 Task: Create a rule when custom fields assignee is set to priority by anyone except me.
Action: Mouse moved to (1030, 266)
Screenshot: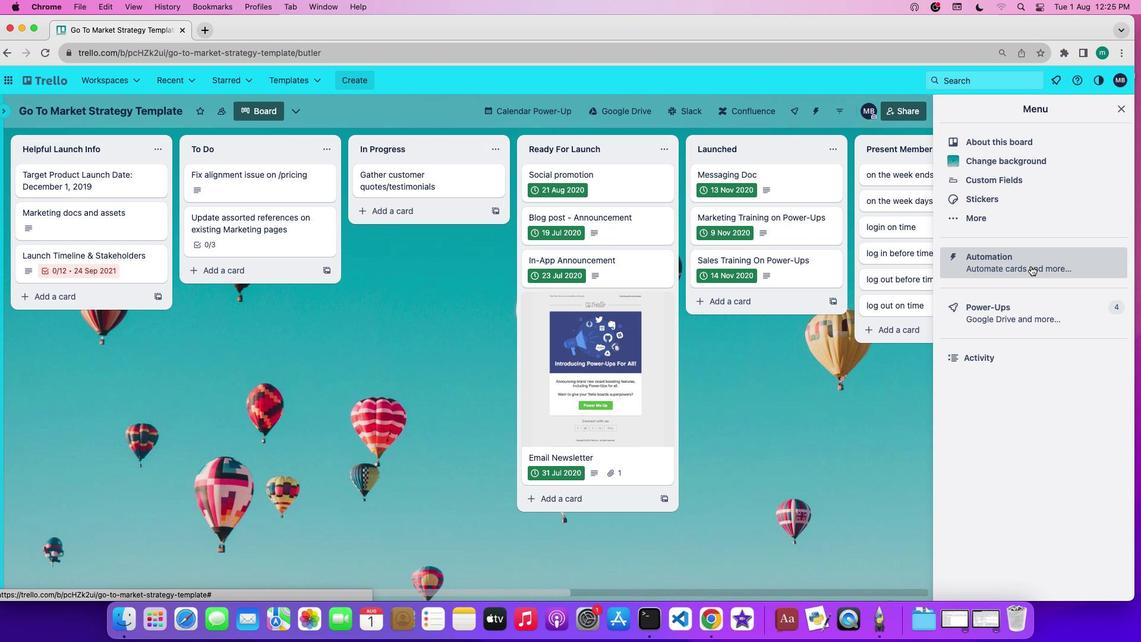 
Action: Mouse pressed left at (1030, 266)
Screenshot: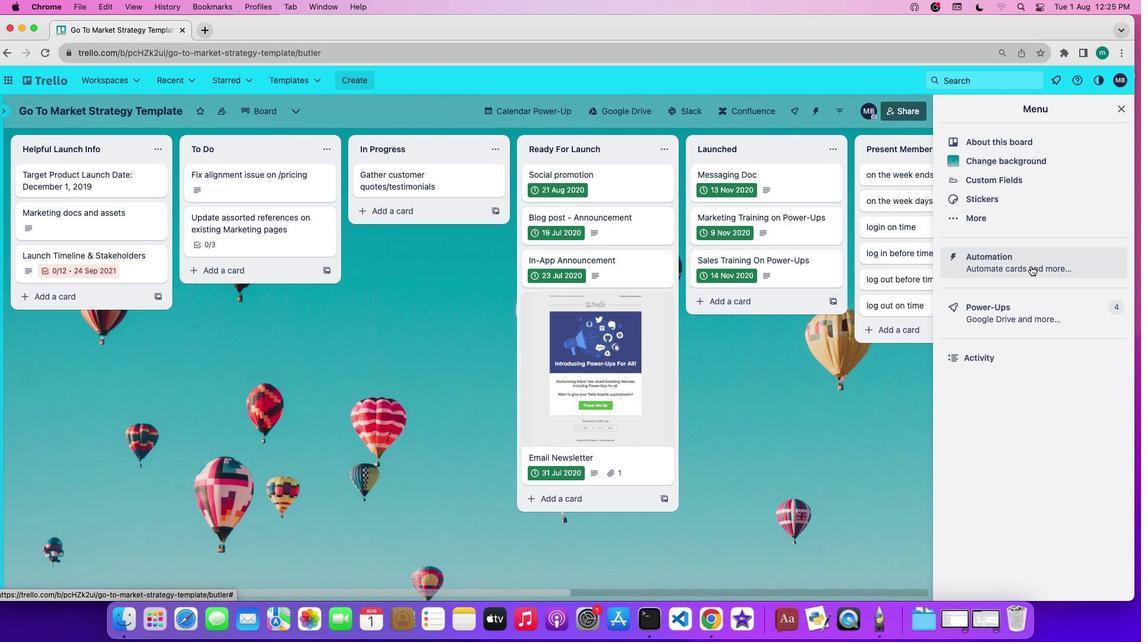 
Action: Mouse moved to (55, 205)
Screenshot: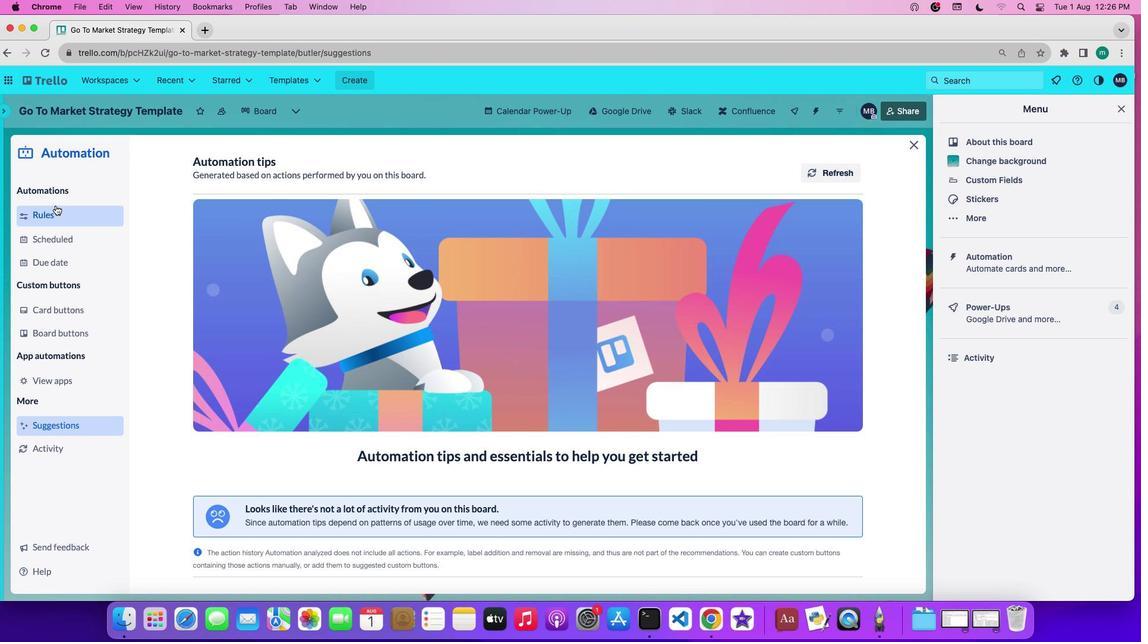 
Action: Mouse pressed left at (55, 205)
Screenshot: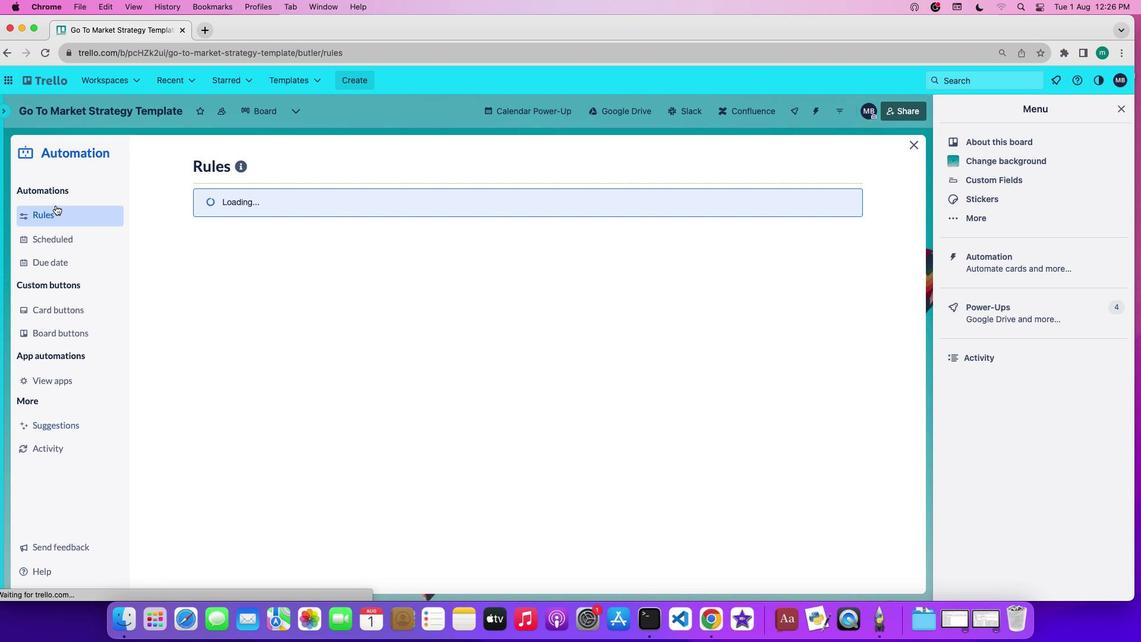 
Action: Mouse moved to (240, 420)
Screenshot: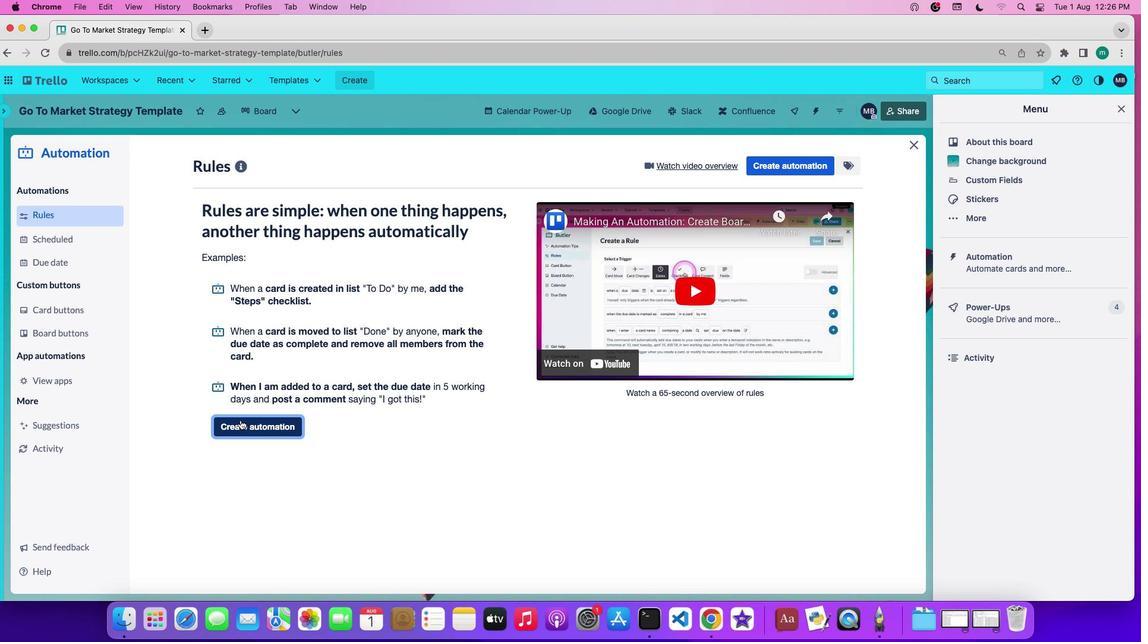 
Action: Mouse pressed left at (240, 420)
Screenshot: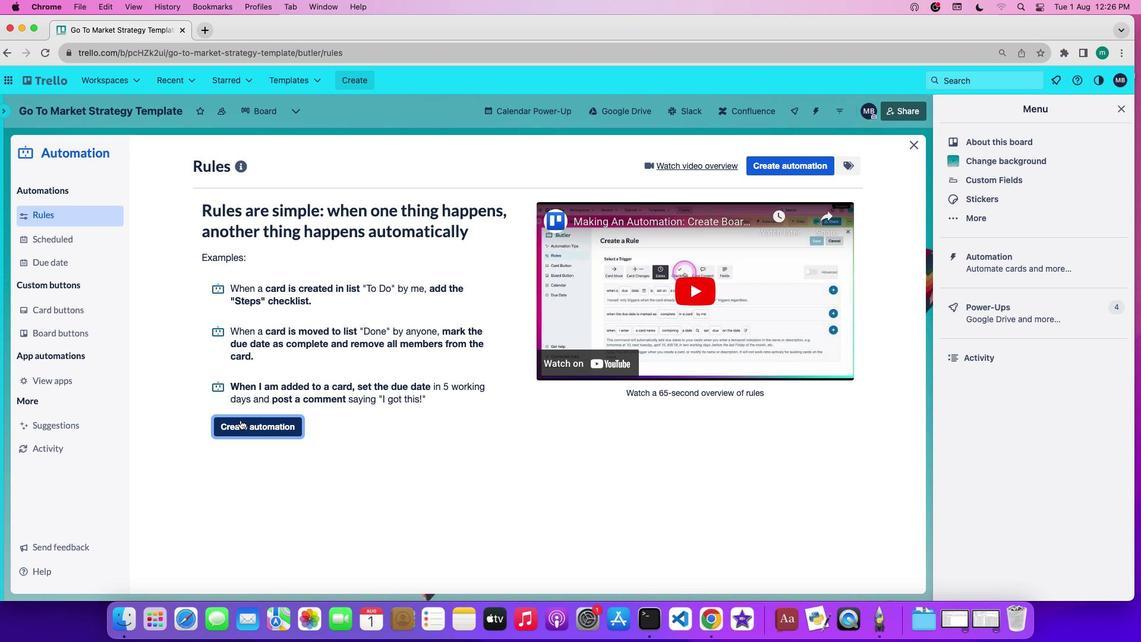 
Action: Mouse moved to (494, 275)
Screenshot: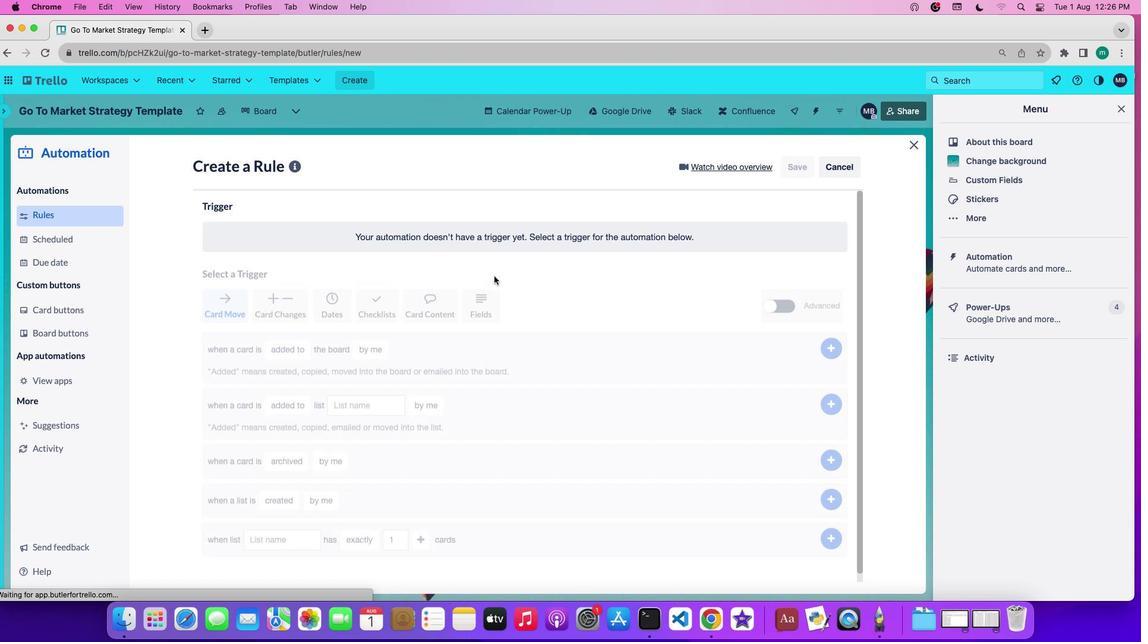 
Action: Mouse pressed left at (494, 275)
Screenshot: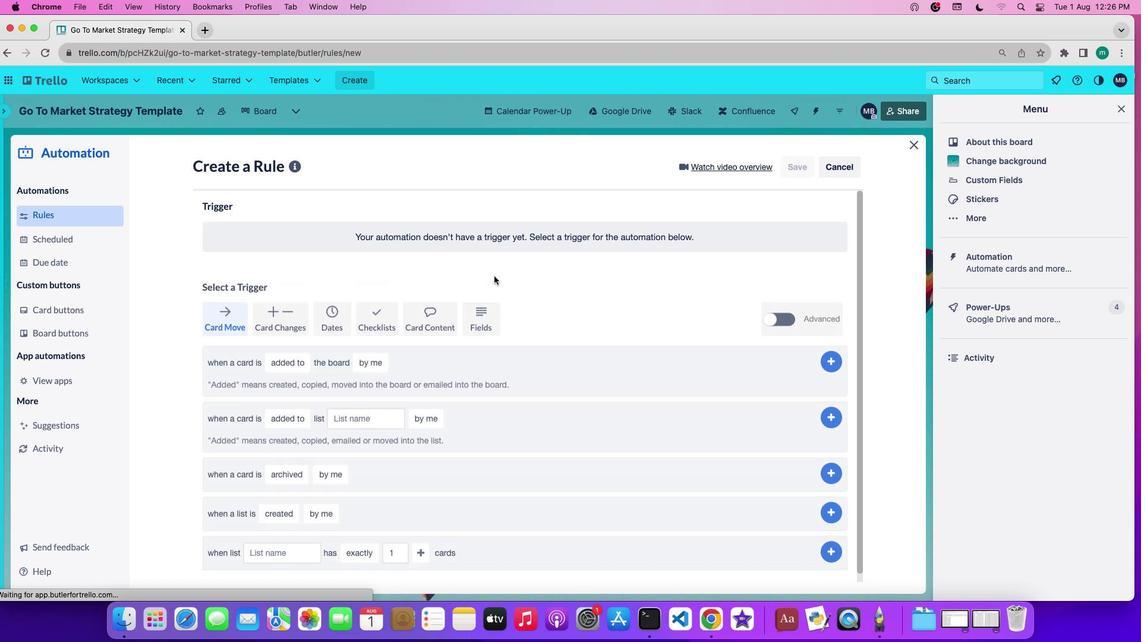 
Action: Mouse moved to (475, 324)
Screenshot: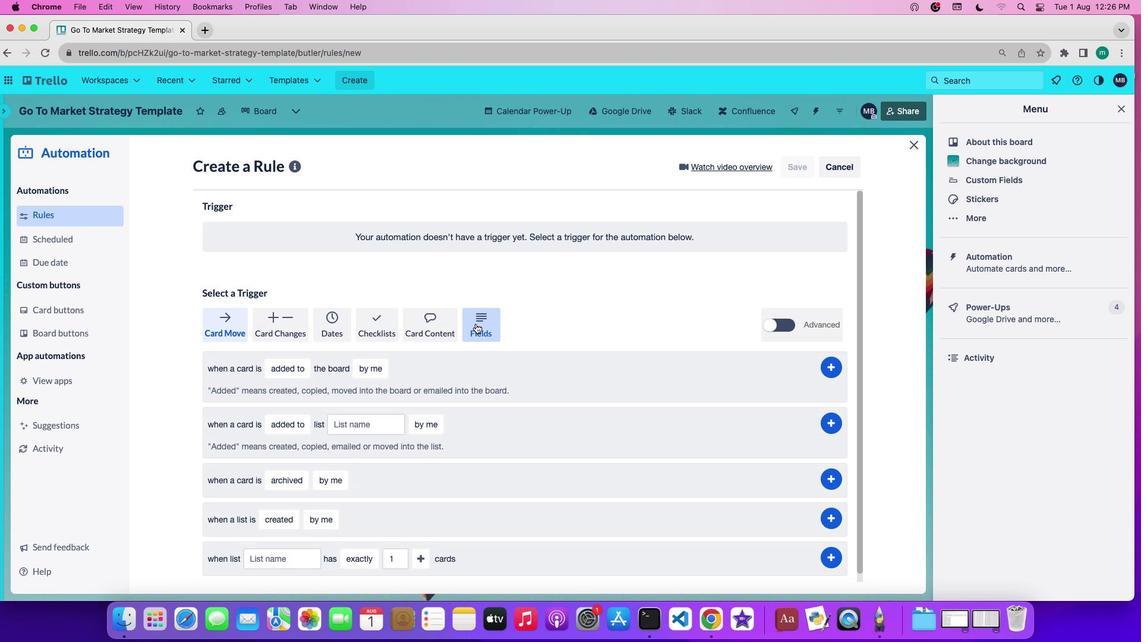 
Action: Mouse pressed left at (475, 324)
Screenshot: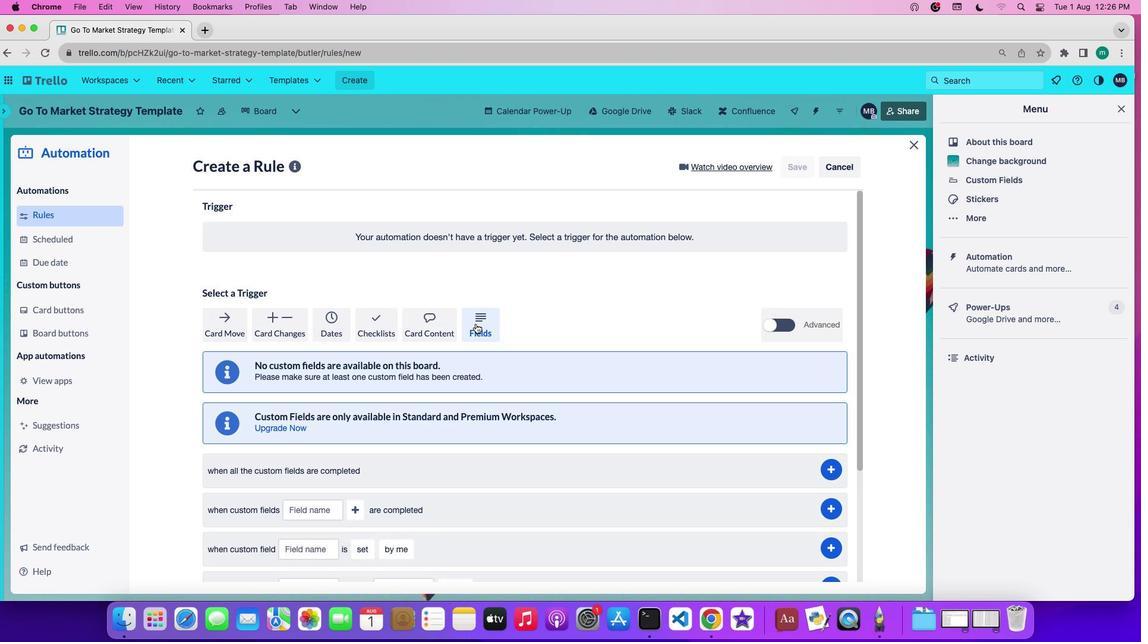 
Action: Mouse moved to (437, 405)
Screenshot: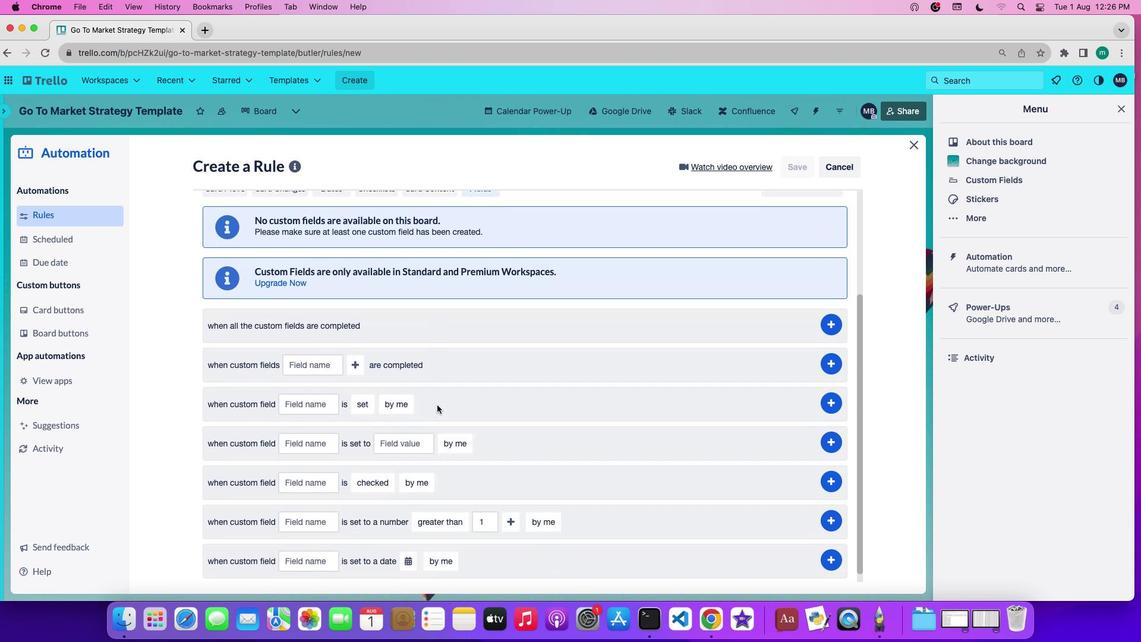 
Action: Mouse scrolled (437, 405) with delta (0, 0)
Screenshot: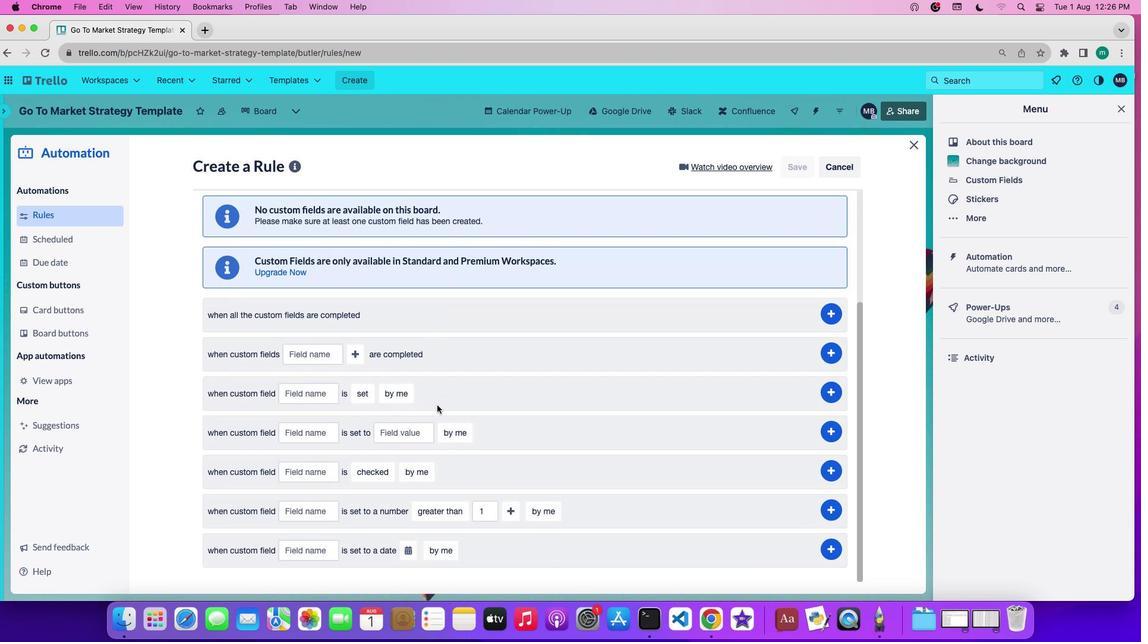 
Action: Mouse scrolled (437, 405) with delta (0, 0)
Screenshot: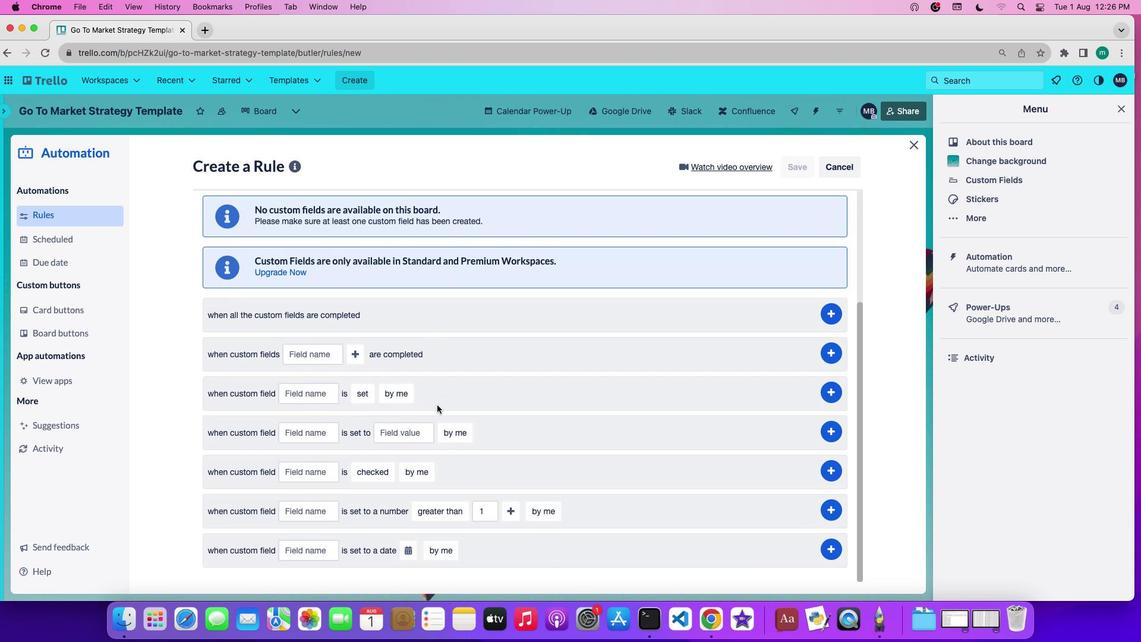 
Action: Mouse scrolled (437, 405) with delta (0, -1)
Screenshot: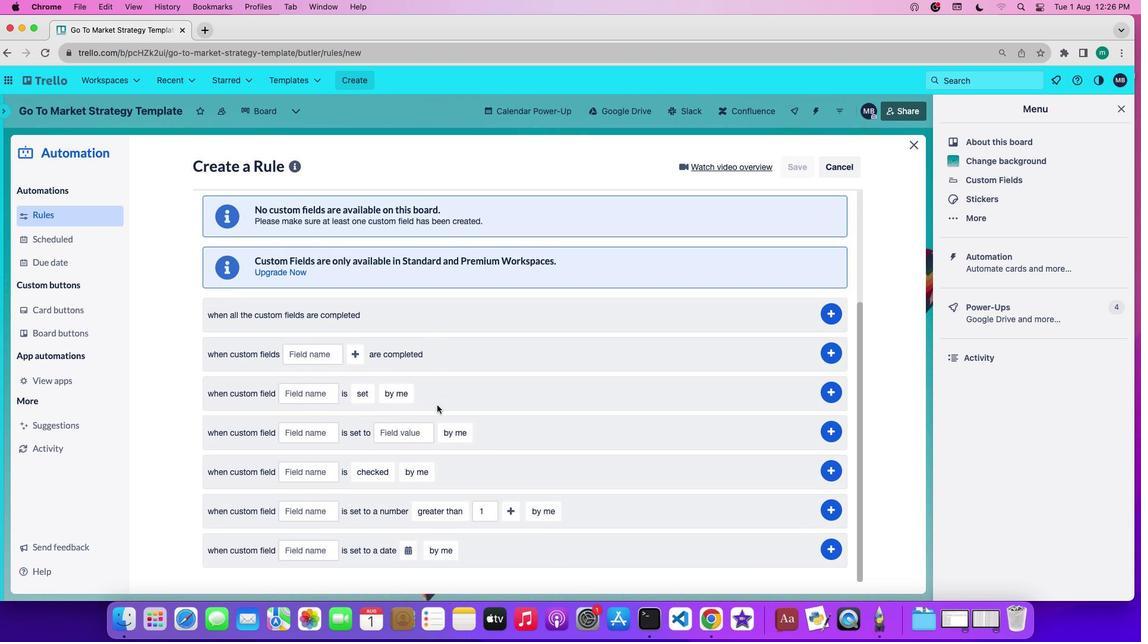 
Action: Mouse scrolled (437, 405) with delta (0, -1)
Screenshot: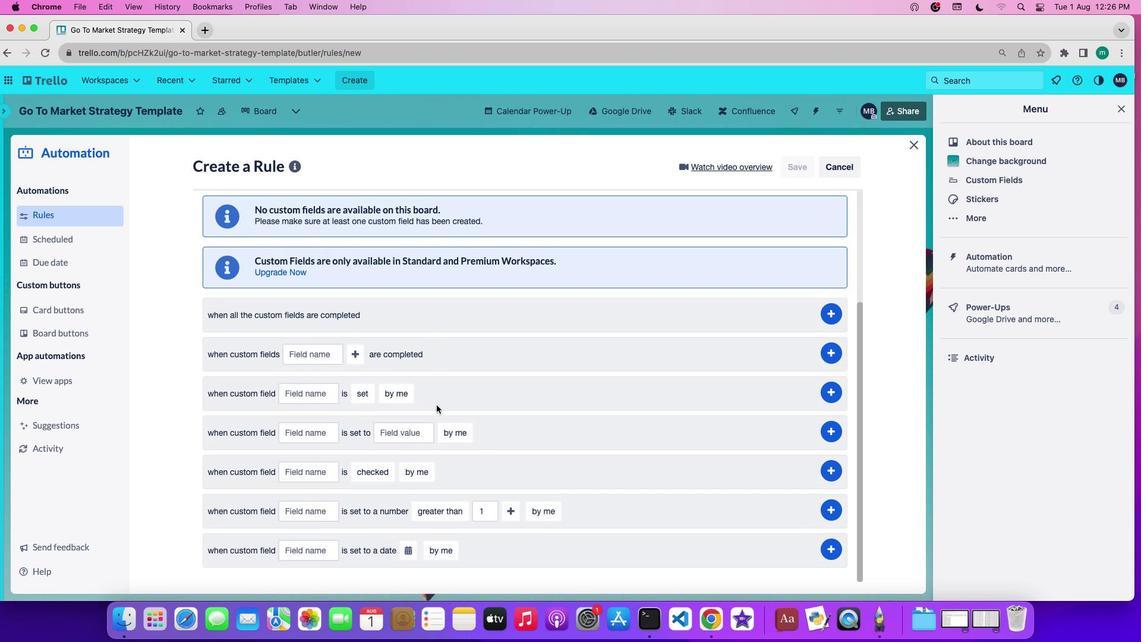 
Action: Mouse moved to (325, 434)
Screenshot: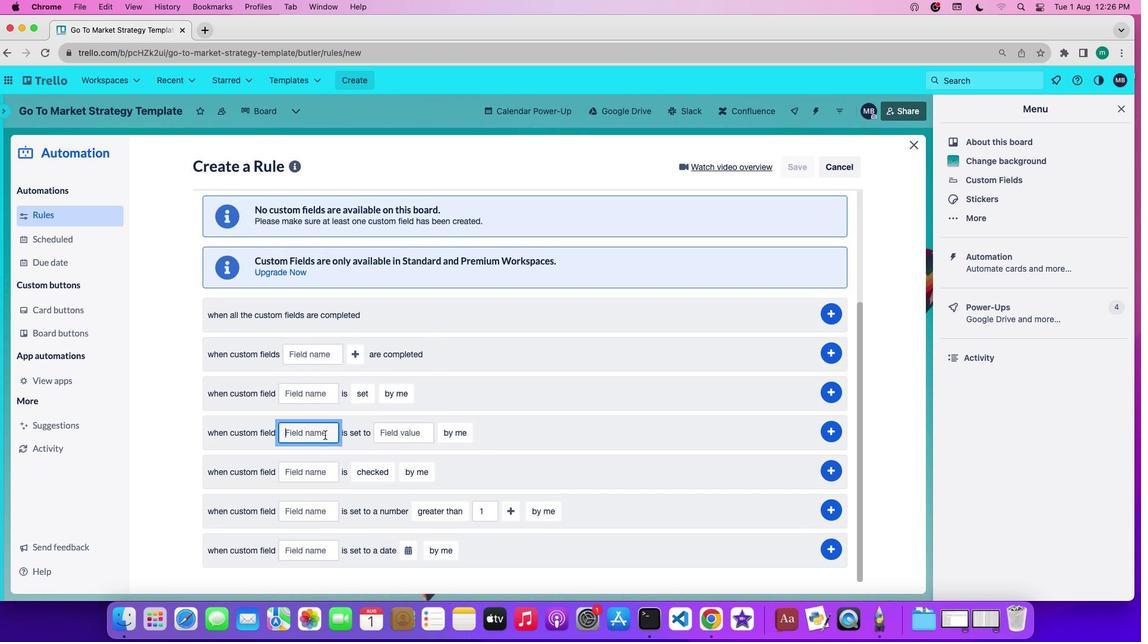 
Action: Mouse pressed left at (325, 434)
Screenshot: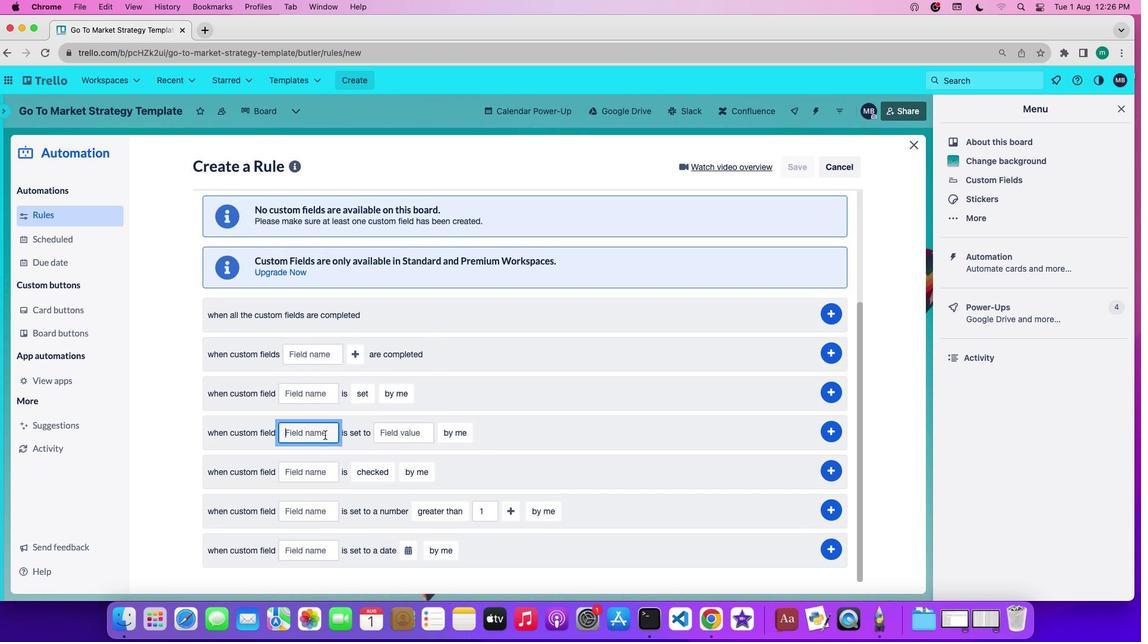
Action: Key pressed 'a''s''s''i''g''n''e''e'
Screenshot: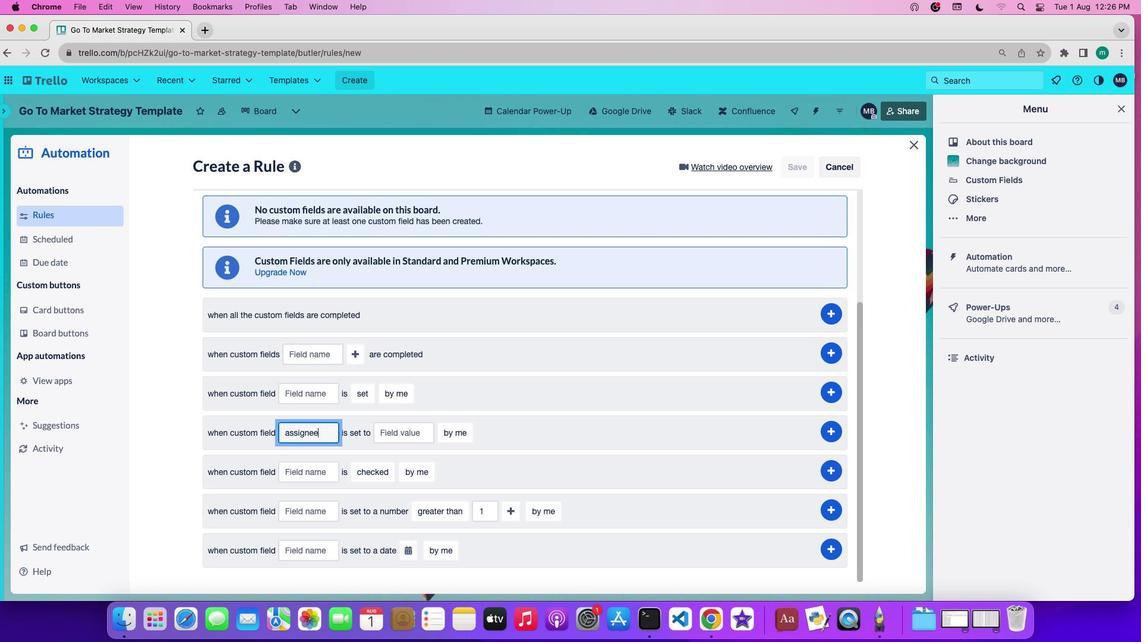 
Action: Mouse moved to (404, 427)
Screenshot: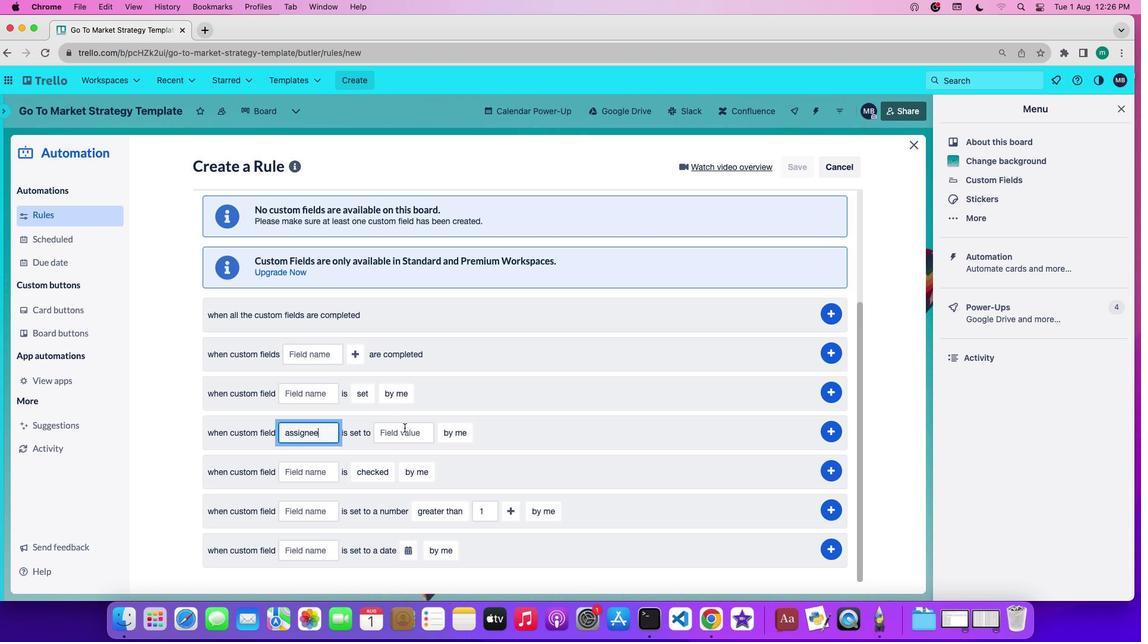 
Action: Mouse pressed left at (404, 427)
Screenshot: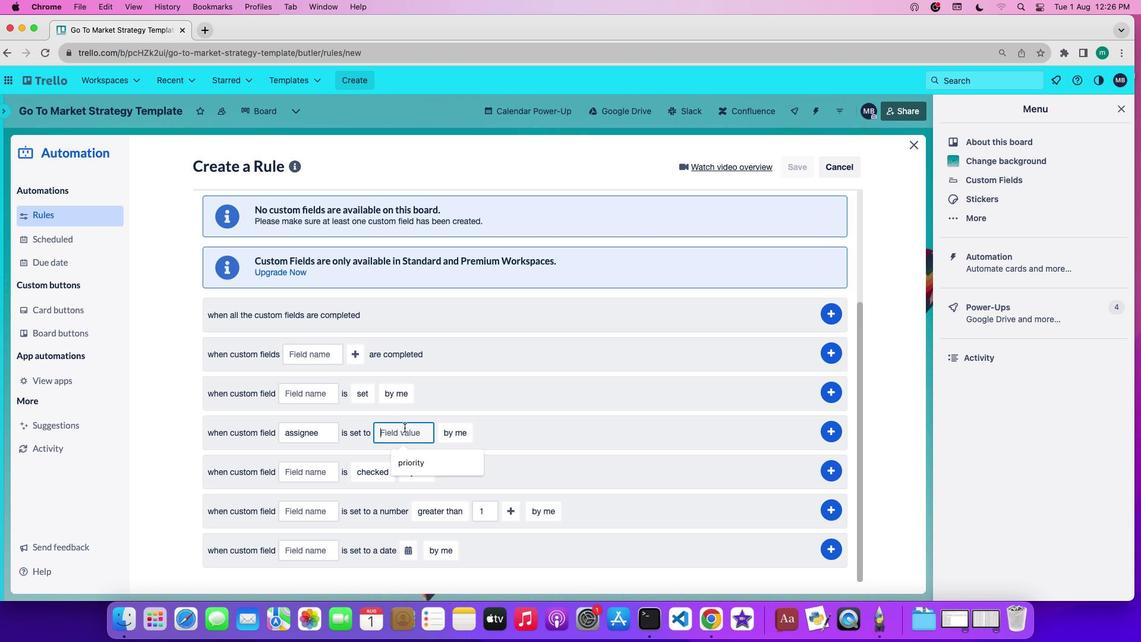 
Action: Key pressed 'p''r''i''o''r''i''t''y'
Screenshot: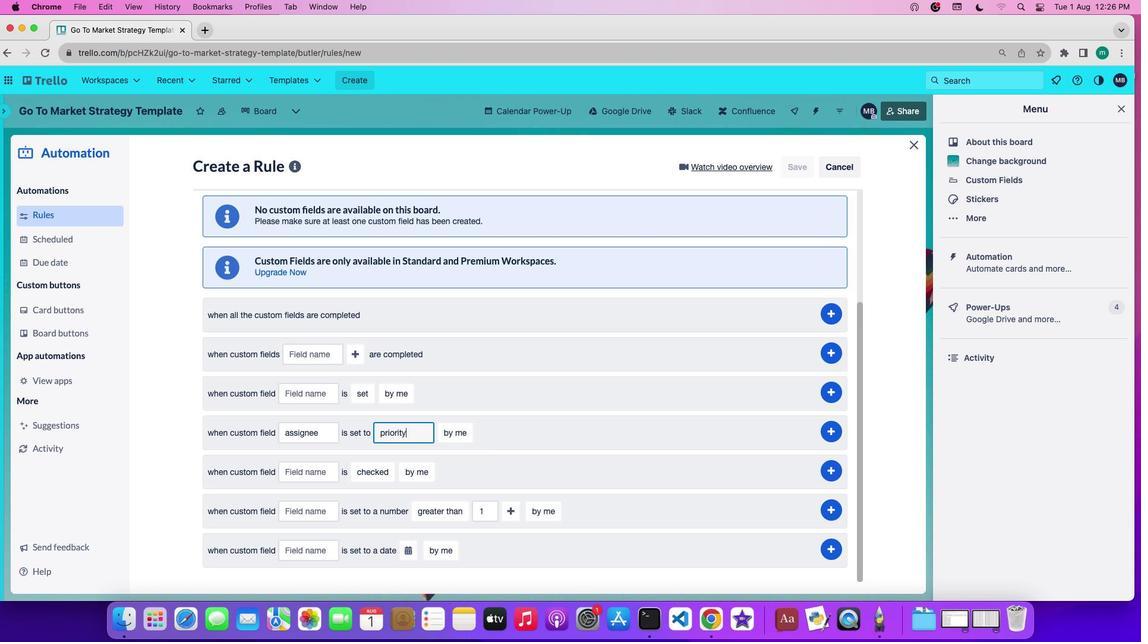 
Action: Mouse moved to (460, 430)
Screenshot: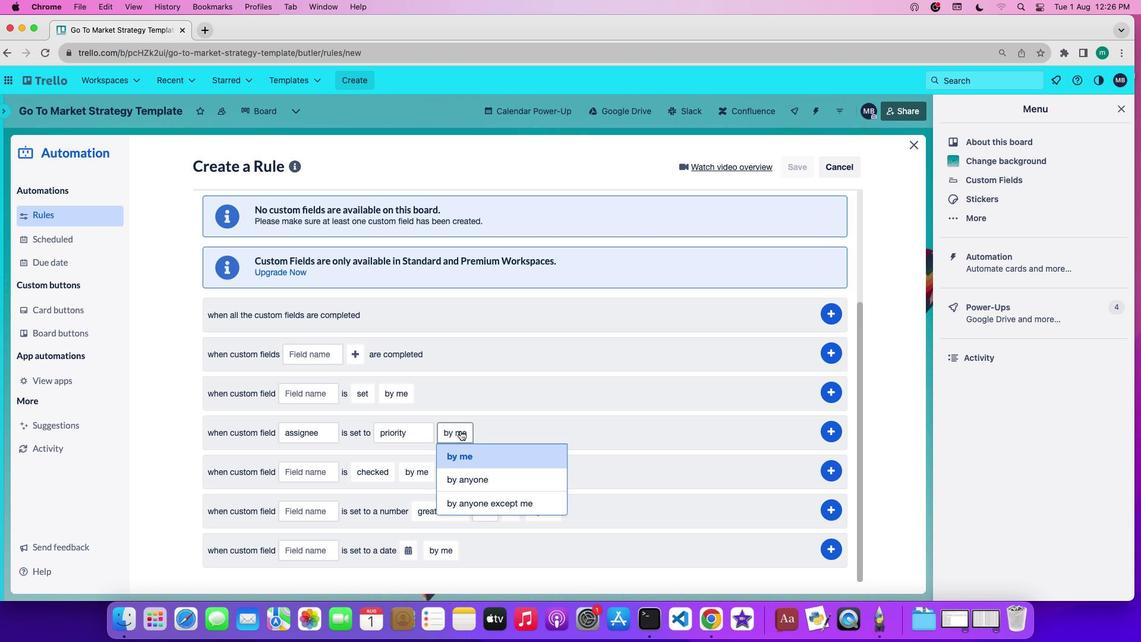 
Action: Mouse pressed left at (460, 430)
Screenshot: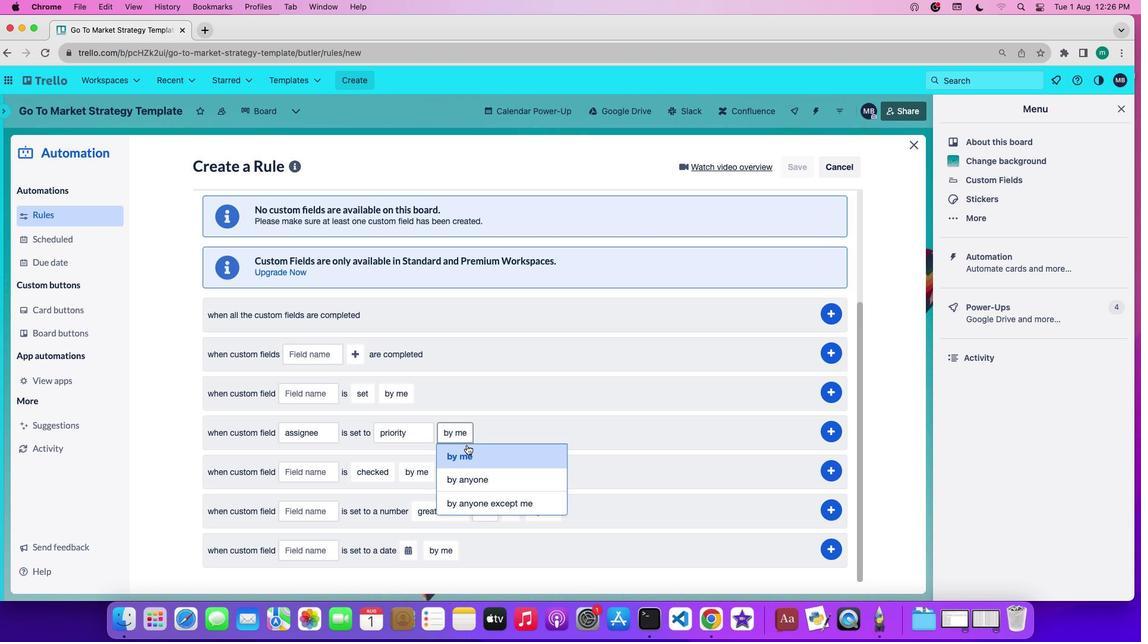 
Action: Mouse moved to (520, 503)
Screenshot: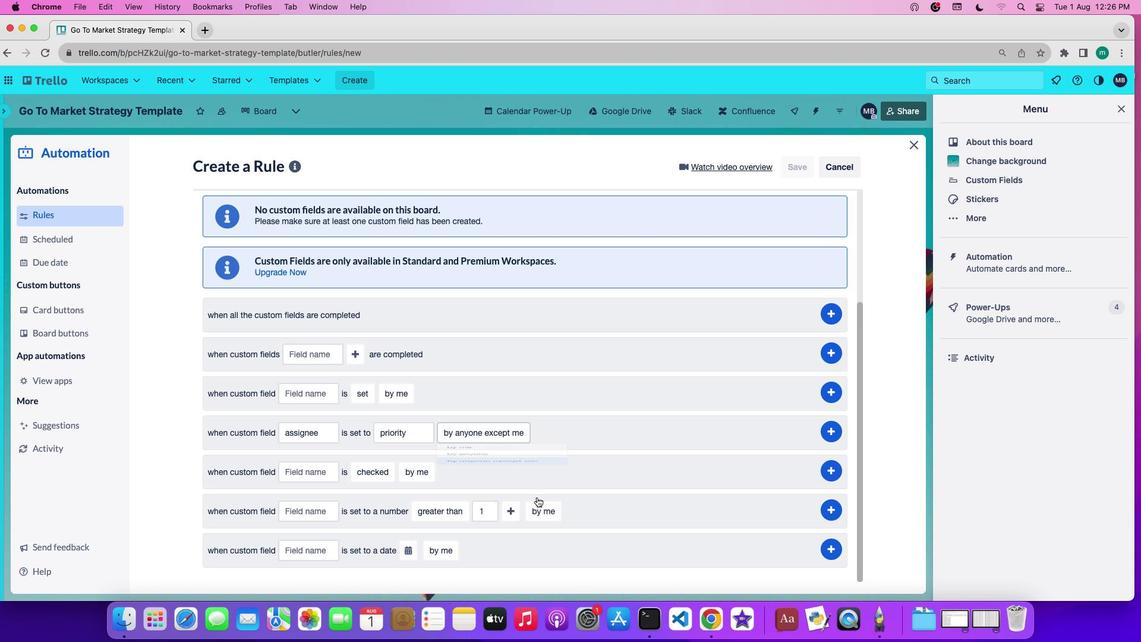 
Action: Mouse pressed left at (520, 503)
Screenshot: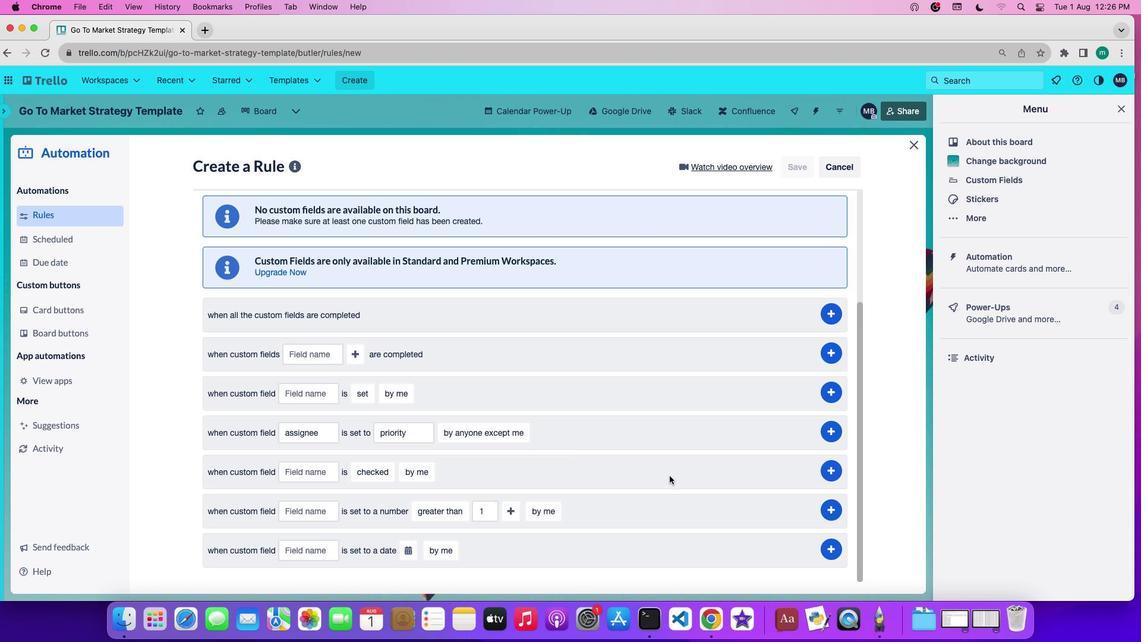 
Action: Mouse moved to (833, 426)
Screenshot: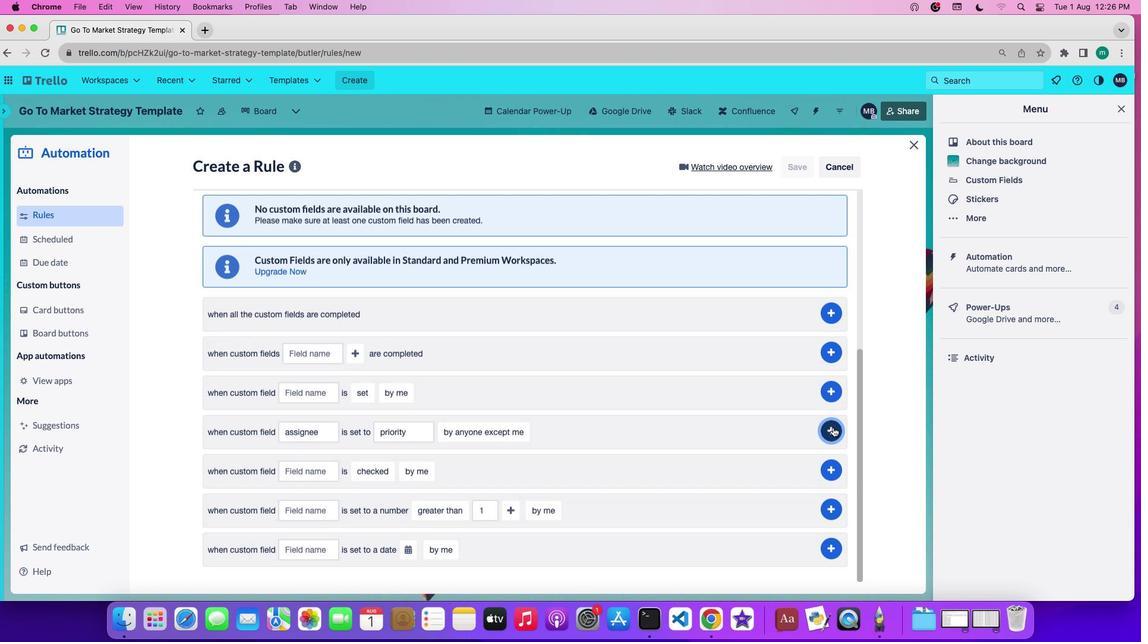
Action: Mouse pressed left at (833, 426)
Screenshot: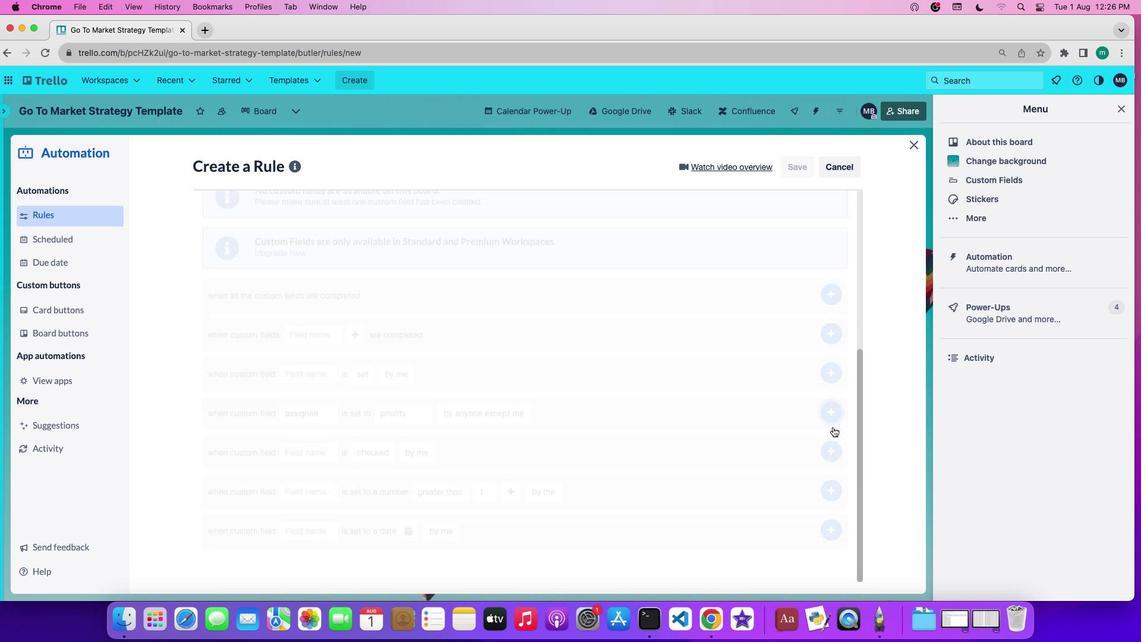 
